 Task: Use Bossa Lounger Long Effect in this video Movie B.mp4
Action: Mouse pressed left at (202, 212)
Screenshot: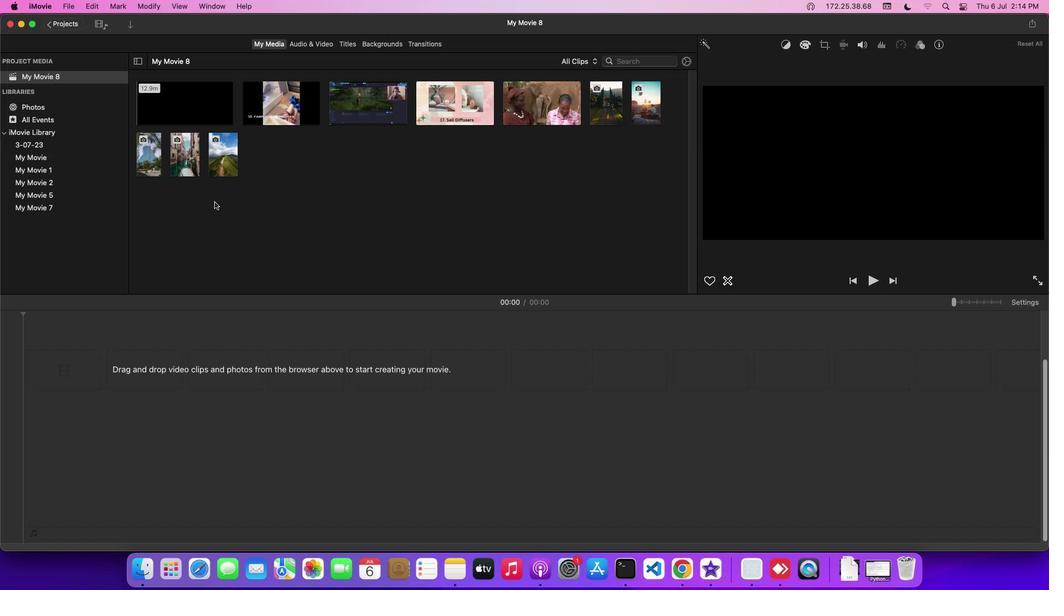 
Action: Mouse moved to (287, 97)
Screenshot: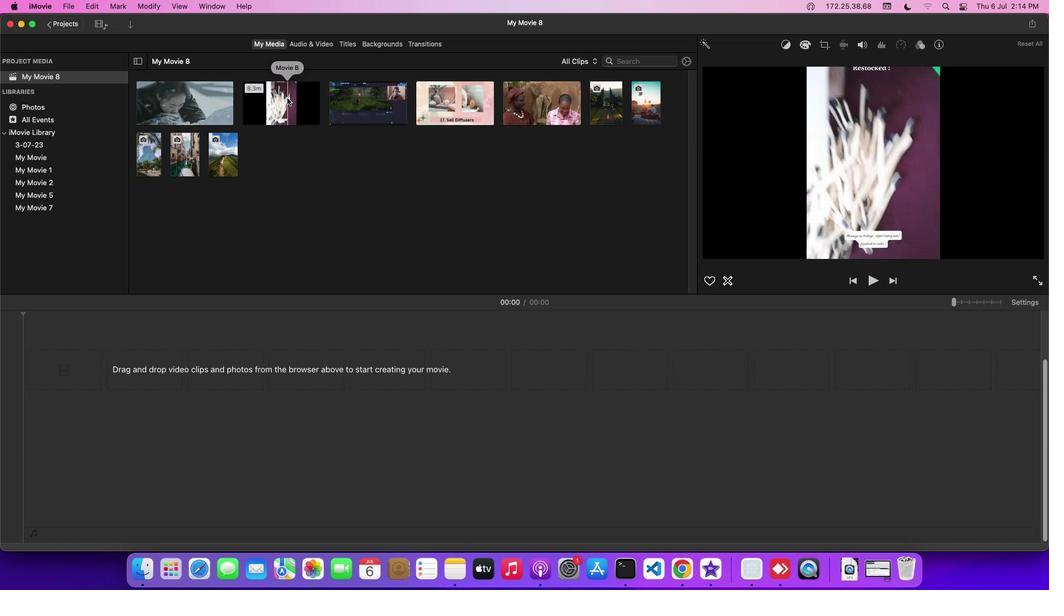 
Action: Mouse pressed left at (287, 97)
Screenshot: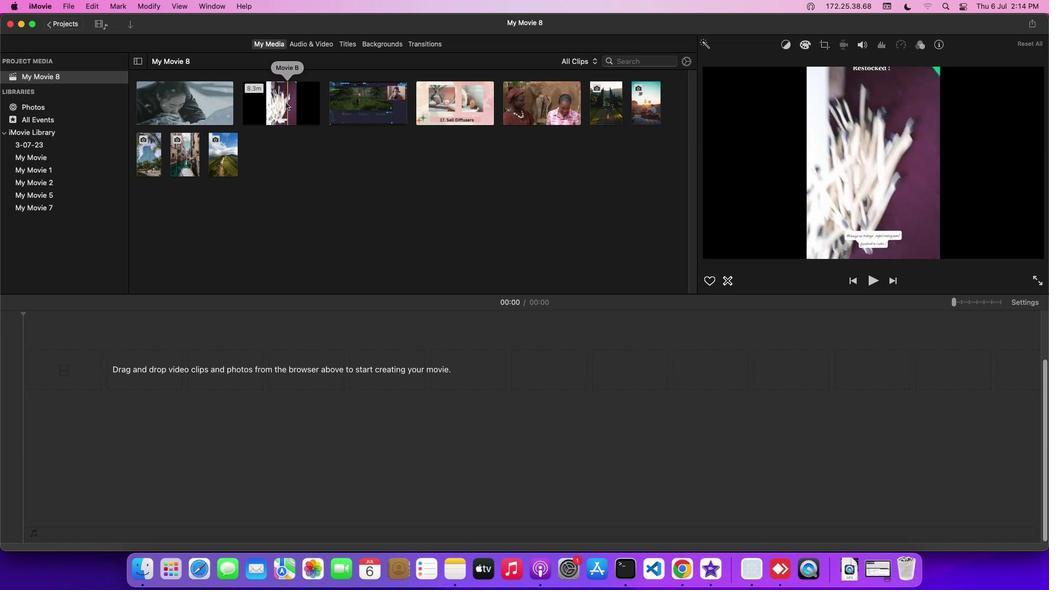 
Action: Mouse moved to (314, 38)
Screenshot: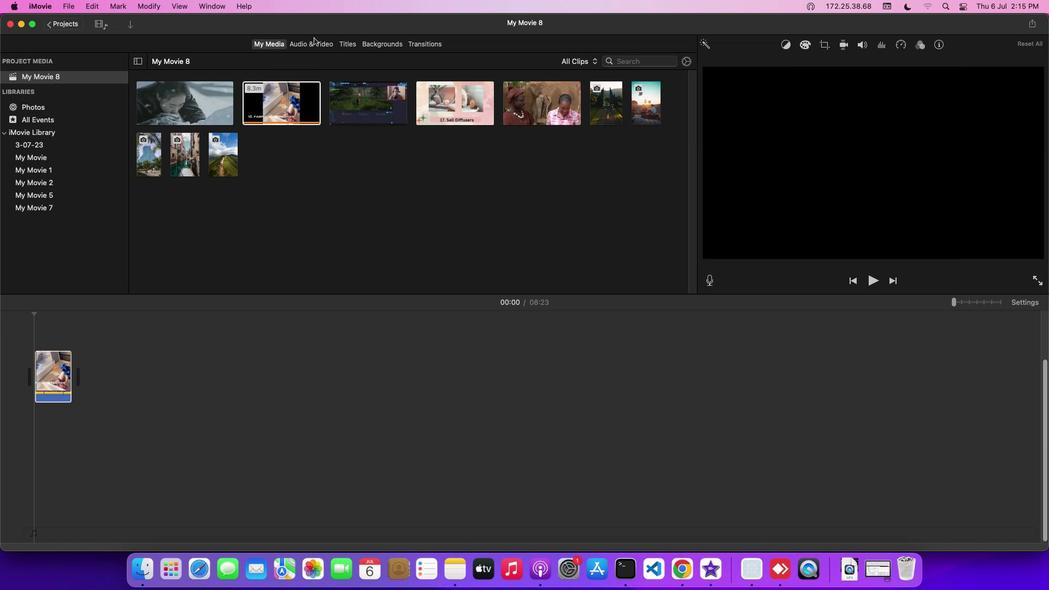 
Action: Mouse pressed left at (314, 38)
Screenshot: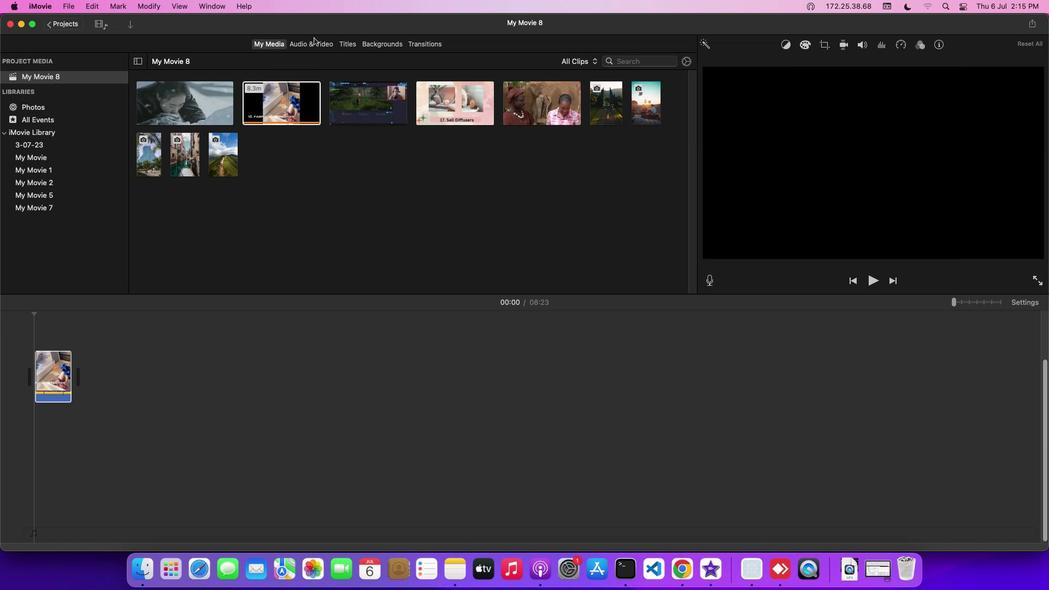 
Action: Mouse moved to (314, 43)
Screenshot: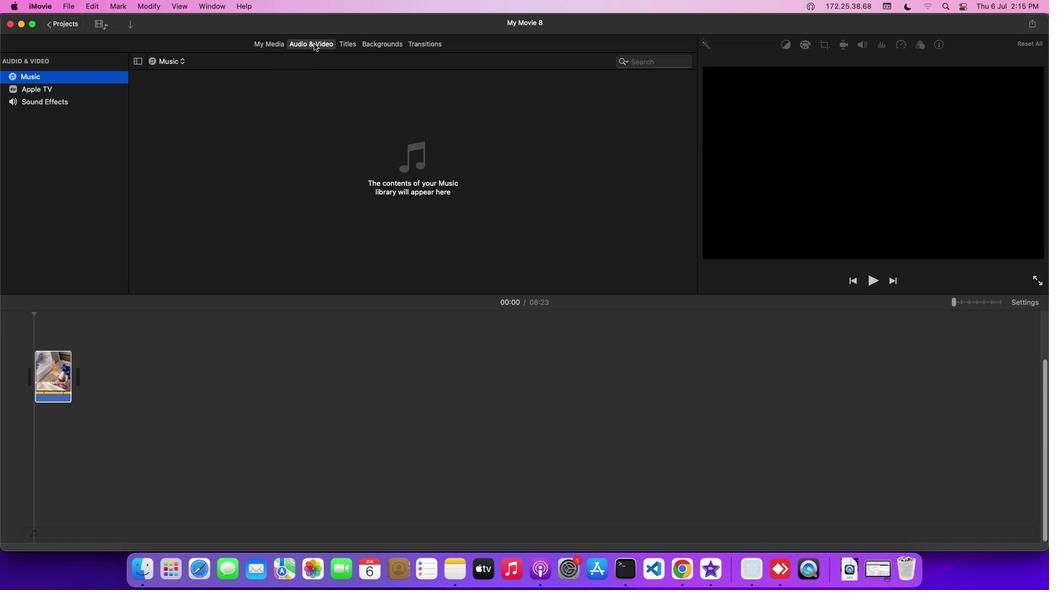
Action: Mouse pressed left at (314, 43)
Screenshot: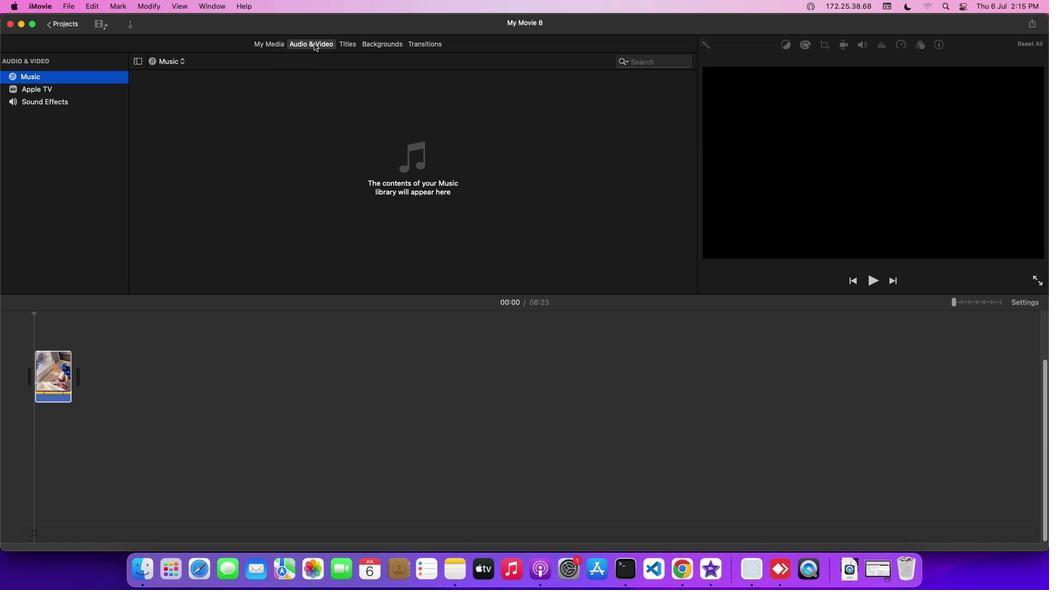 
Action: Mouse moved to (75, 103)
Screenshot: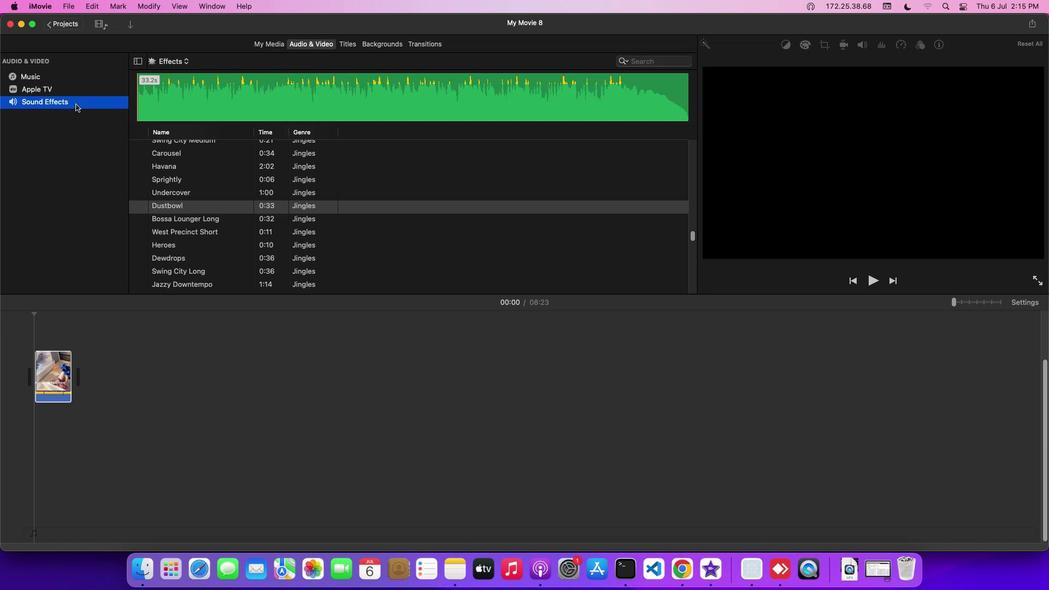 
Action: Mouse pressed left at (75, 103)
Screenshot: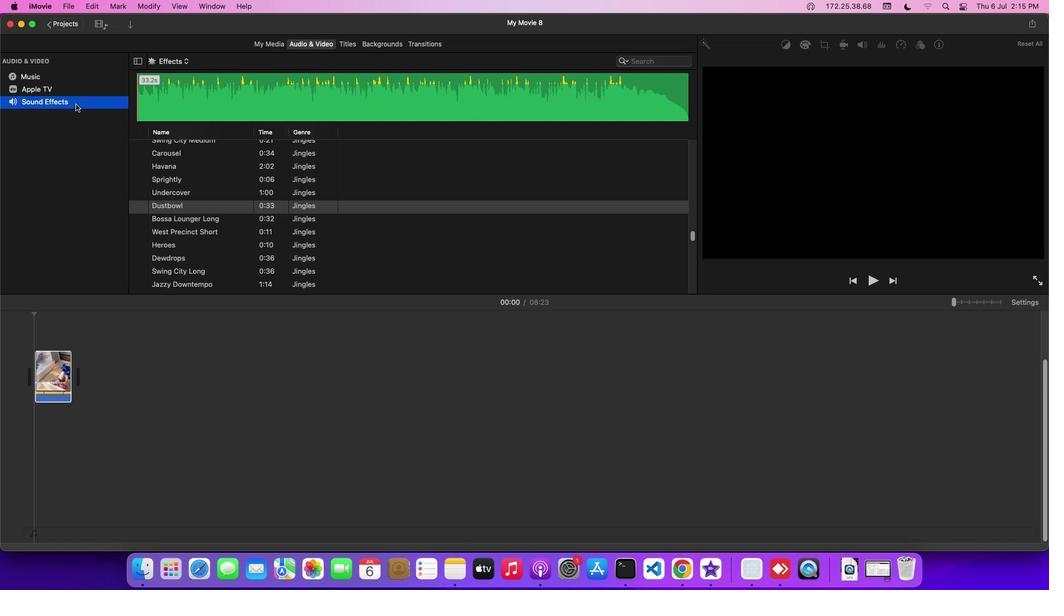 
Action: Mouse moved to (190, 222)
Screenshot: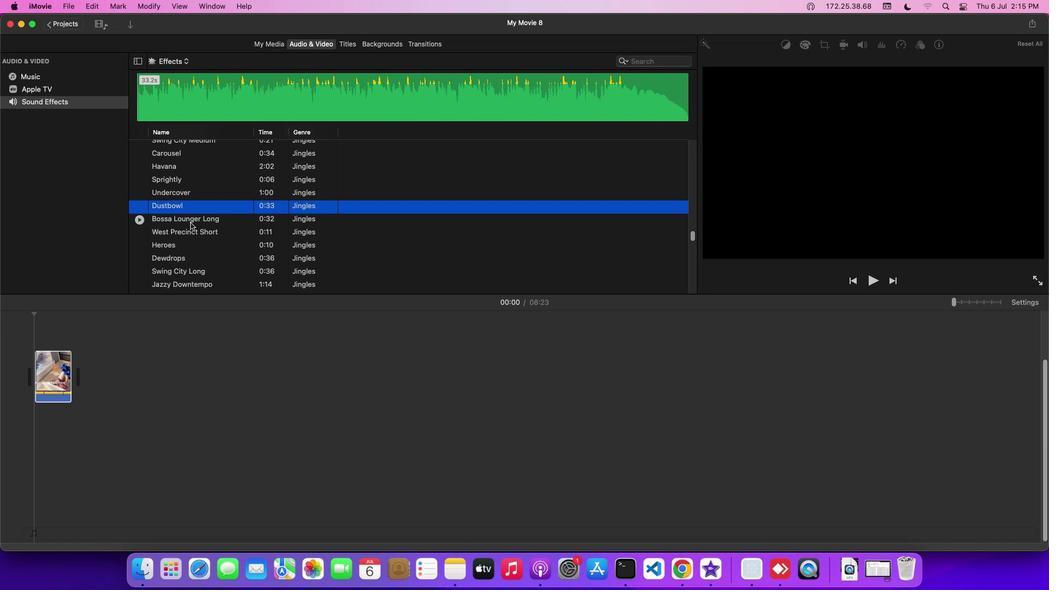 
Action: Mouse pressed left at (190, 222)
Screenshot: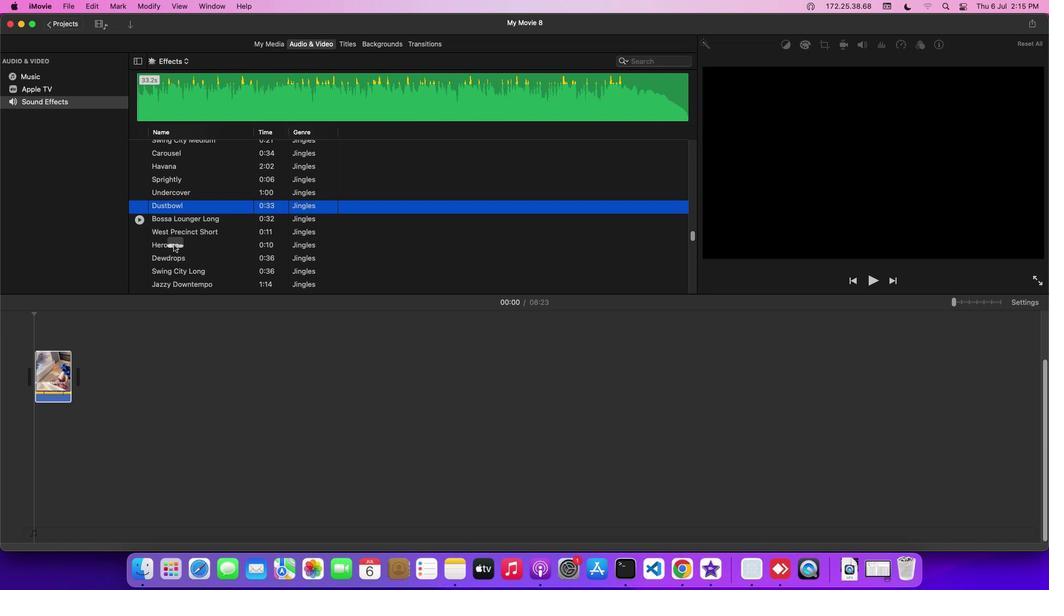 
Action: Mouse moved to (170, 385)
Screenshot: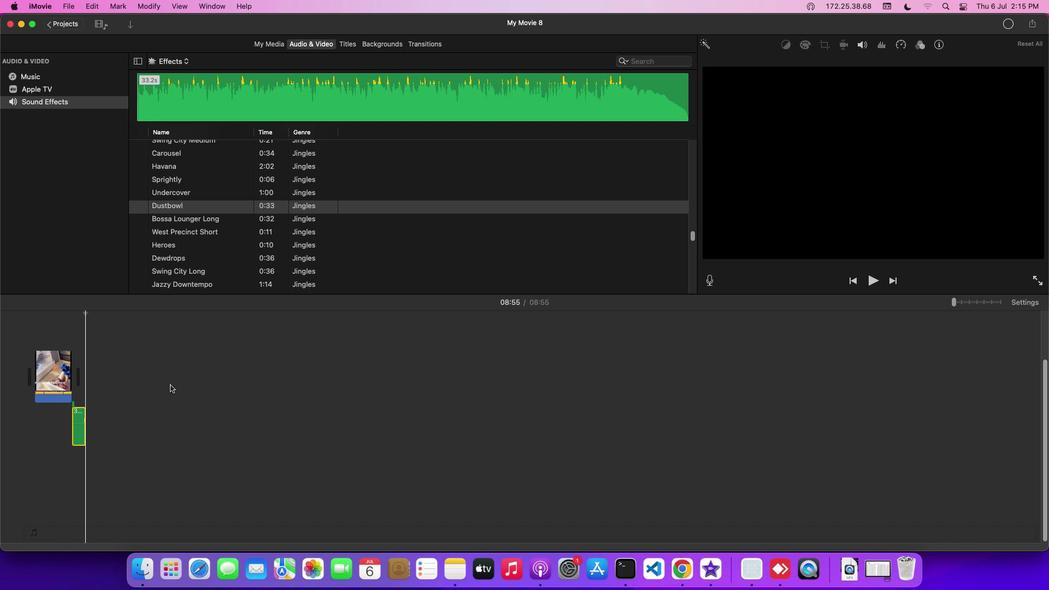 
